 Task: Create a rule from the Recommended list, Task Added to this Project -> add SubTasks in the project Transcend with SubTasks Gather and Analyse Requirements , Design and Implement Solution , System Test and UAT , Release to Production / Go Live.
Action: Mouse moved to (65, 370)
Screenshot: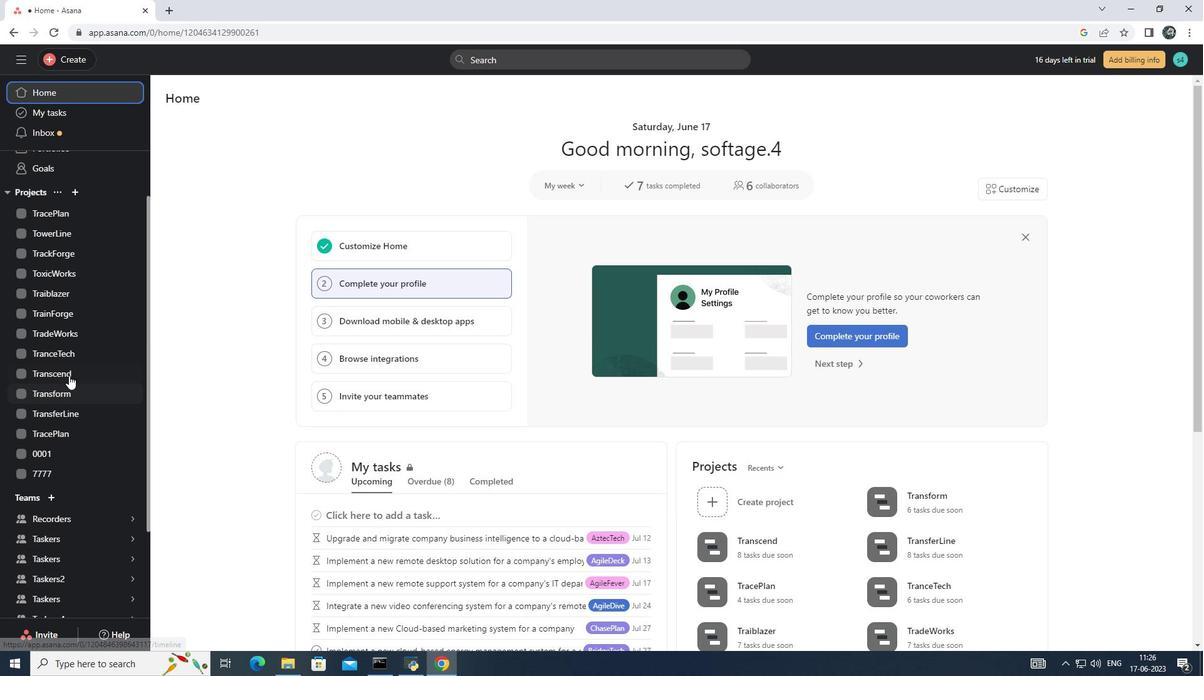 
Action: Mouse pressed left at (65, 370)
Screenshot: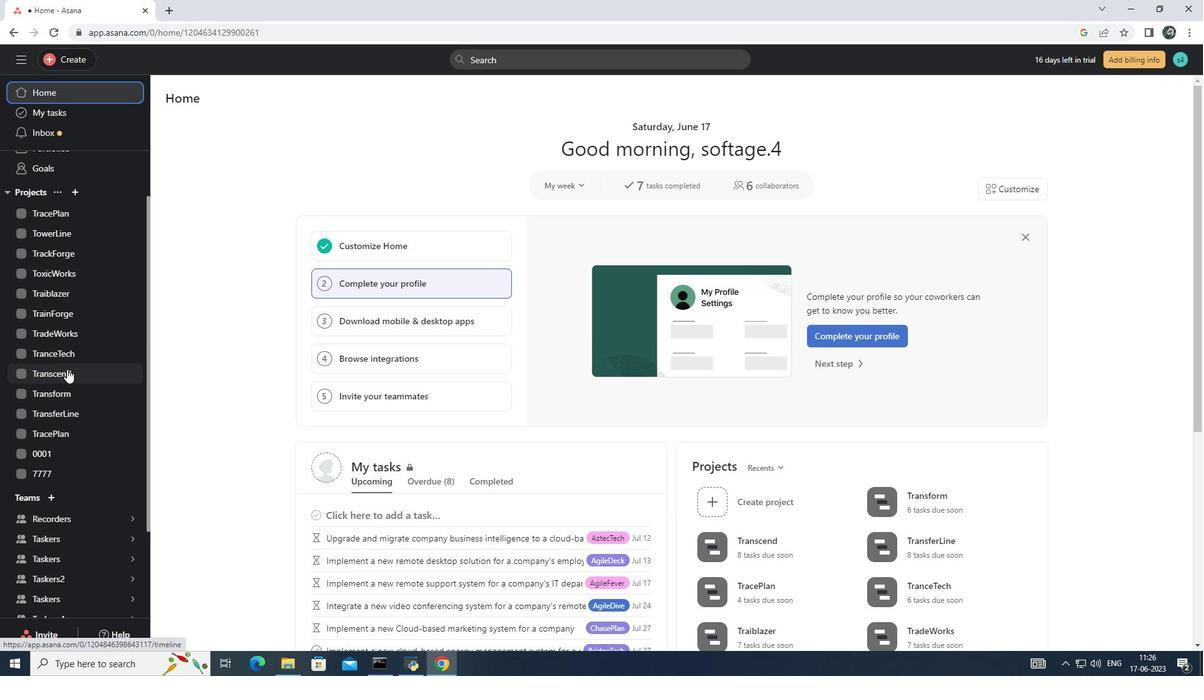 
Action: Mouse moved to (1153, 105)
Screenshot: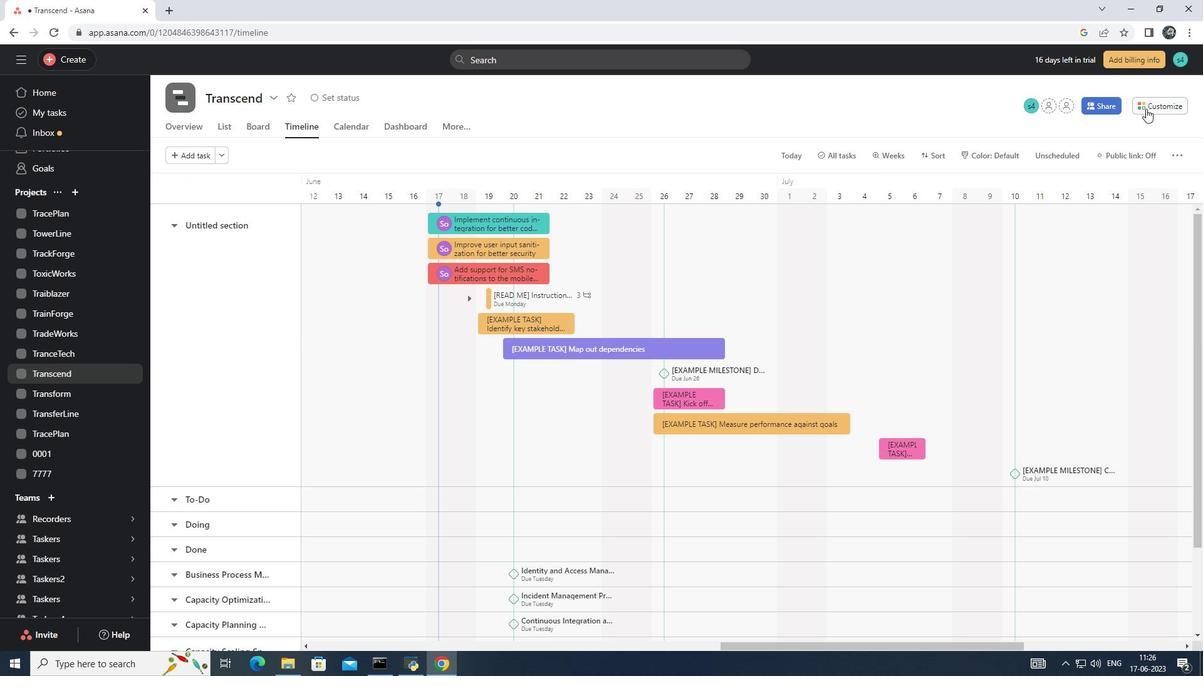 
Action: Mouse pressed left at (1153, 105)
Screenshot: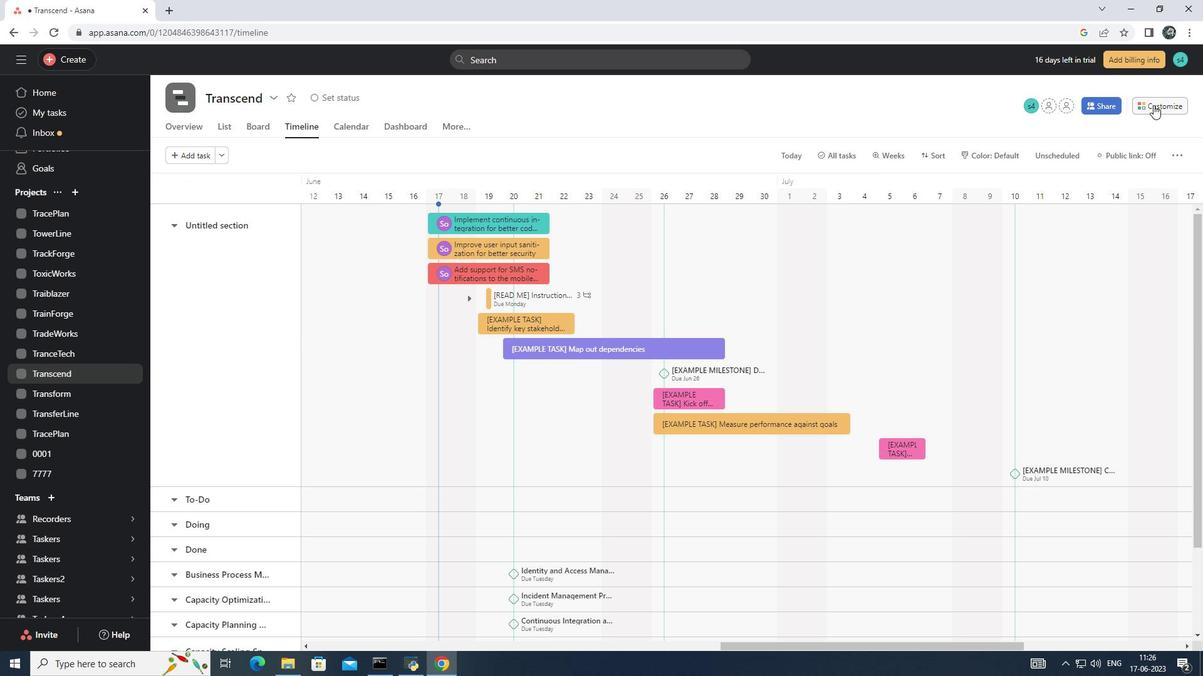 
Action: Mouse moved to (937, 304)
Screenshot: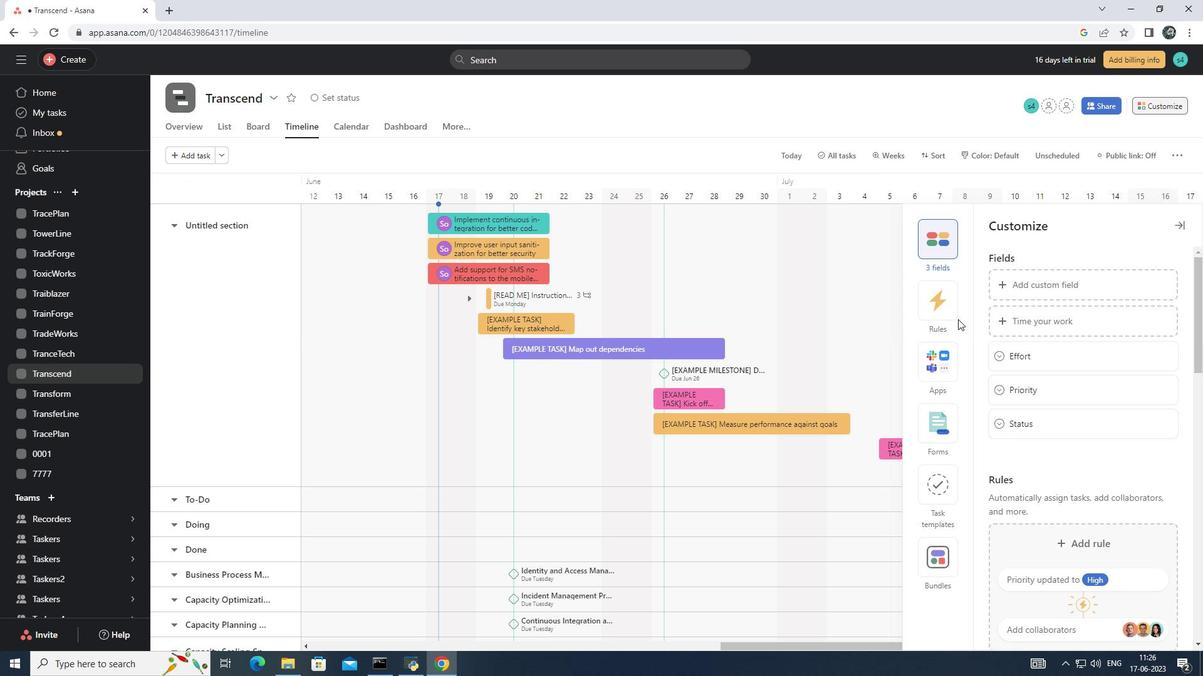 
Action: Mouse pressed left at (937, 304)
Screenshot: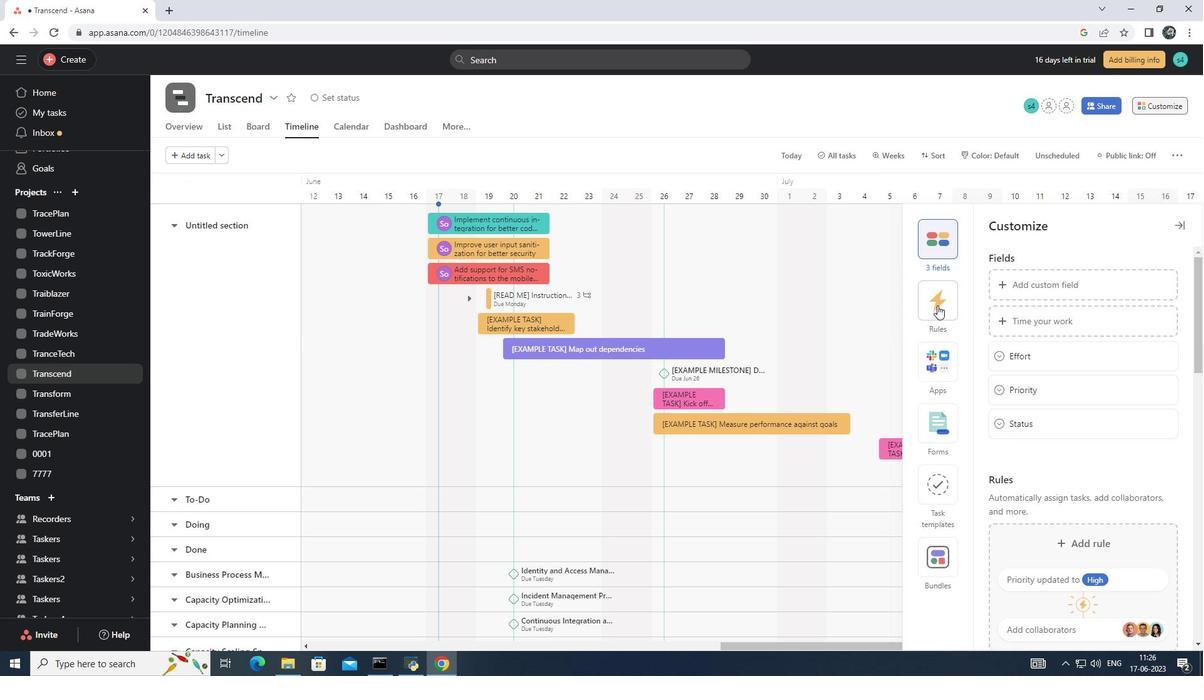 
Action: Mouse moved to (1064, 325)
Screenshot: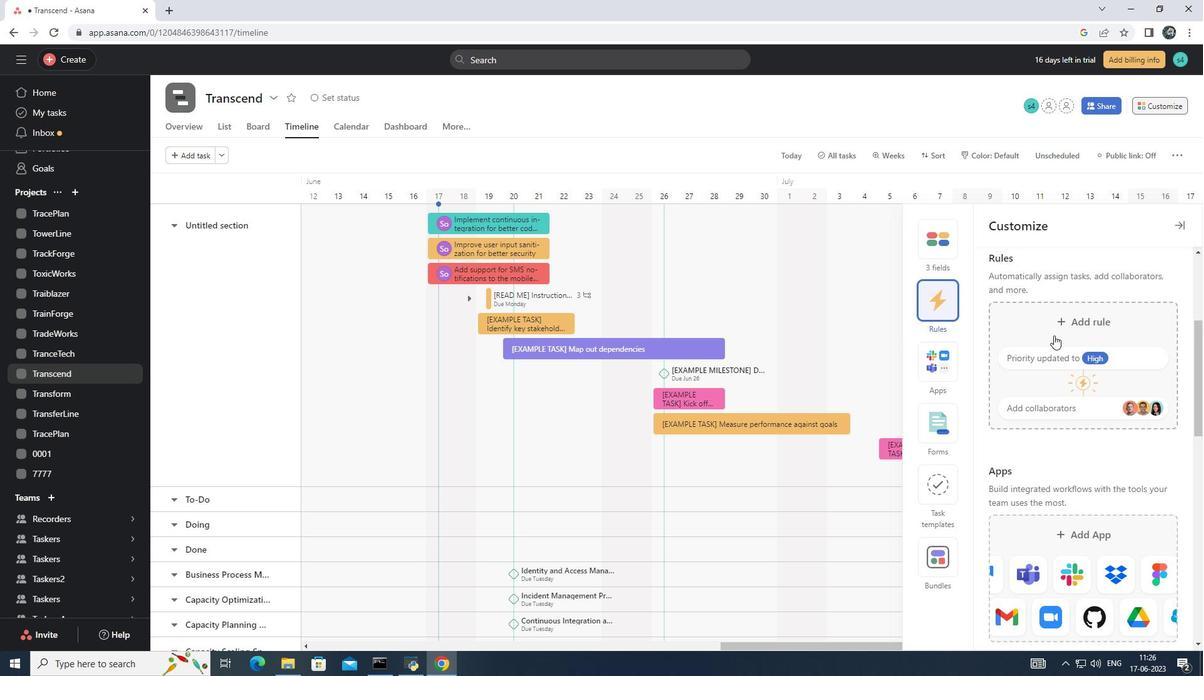 
Action: Mouse pressed left at (1064, 325)
Screenshot: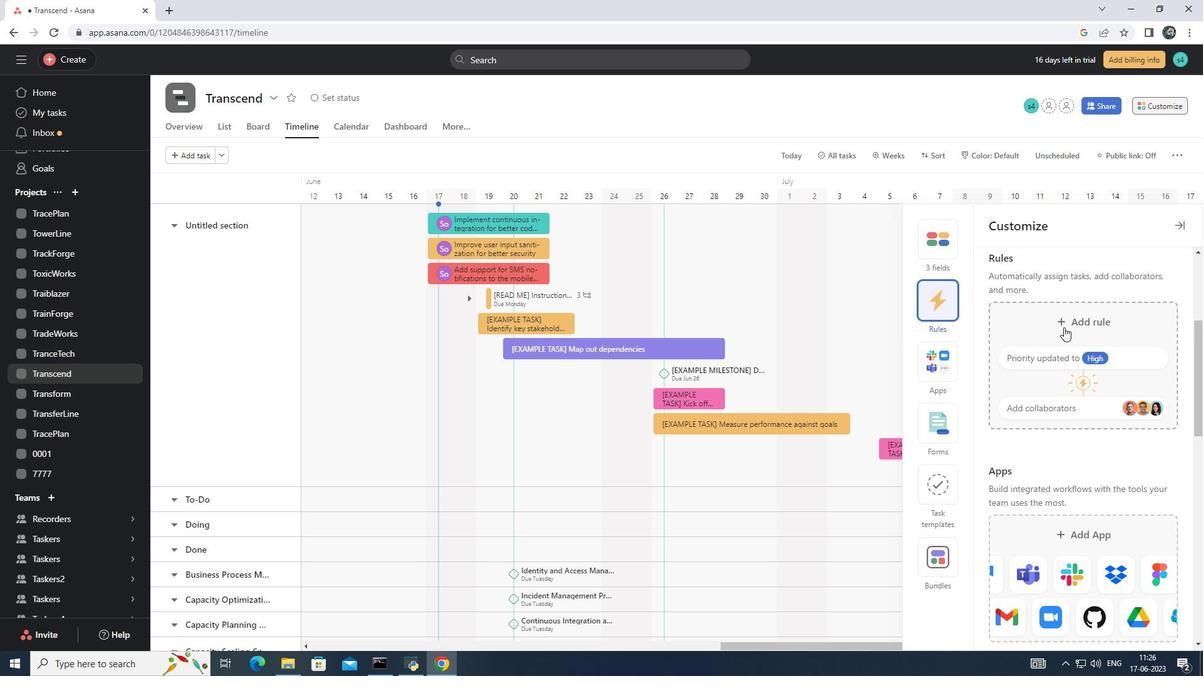 
Action: Mouse moved to (886, 210)
Screenshot: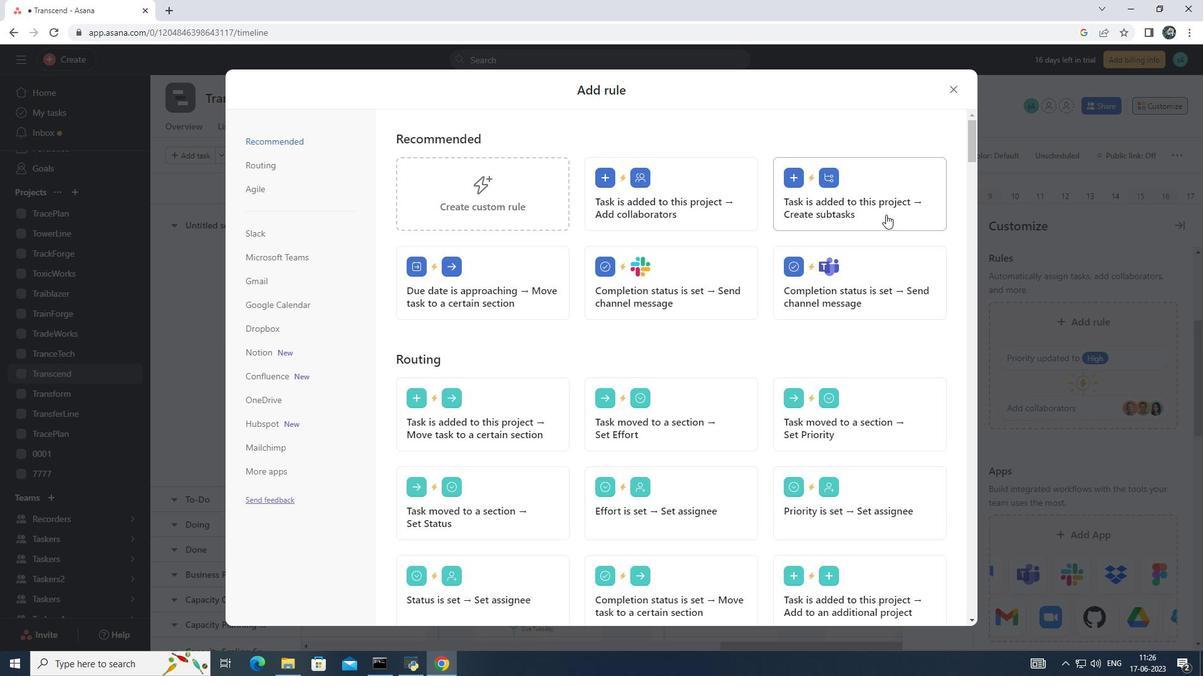 
Action: Mouse pressed left at (886, 210)
Screenshot: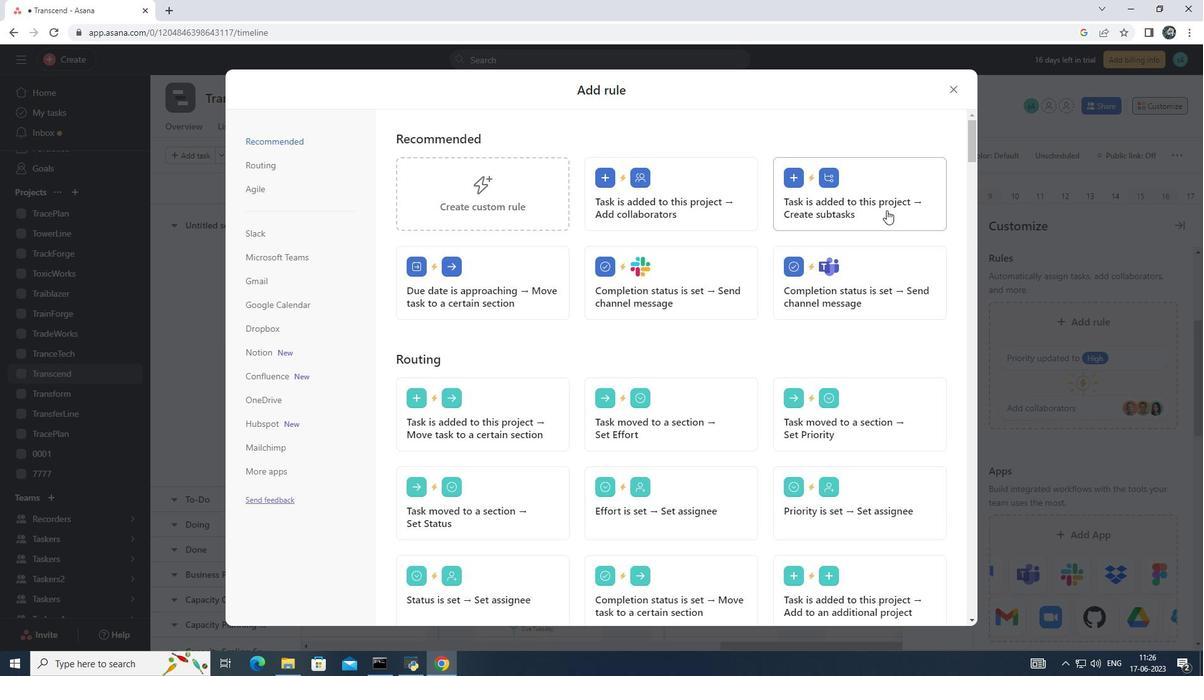 
Action: Mouse moved to (822, 200)
Screenshot: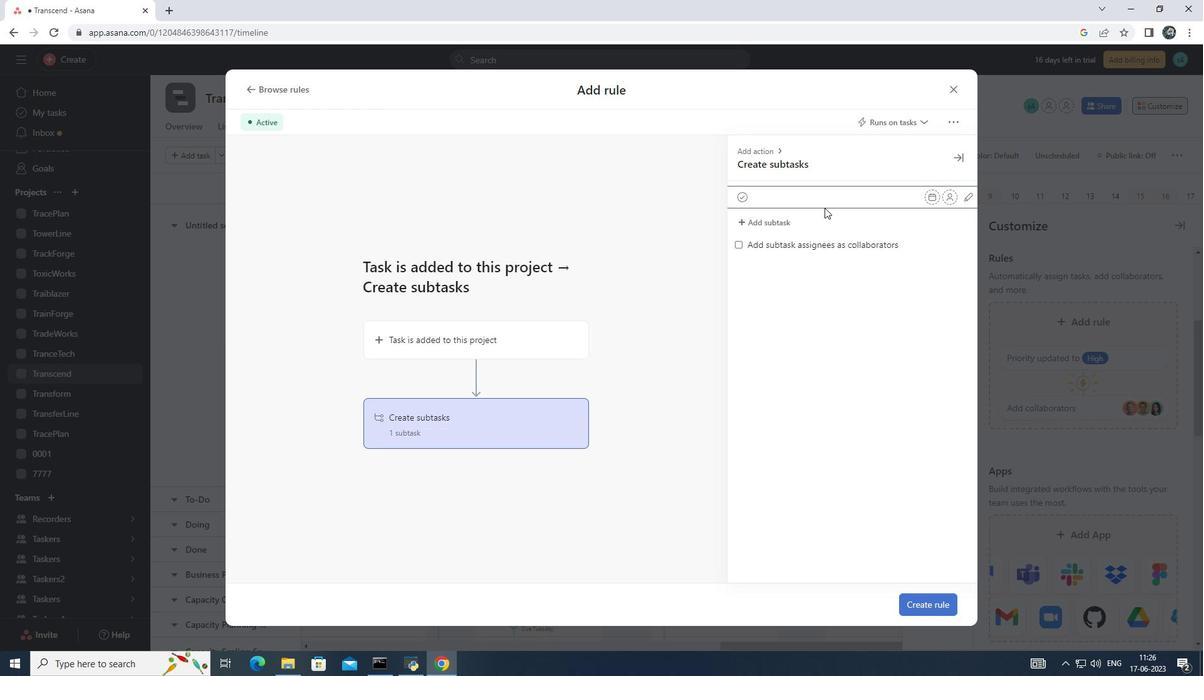 
Action: Mouse pressed left at (822, 200)
Screenshot: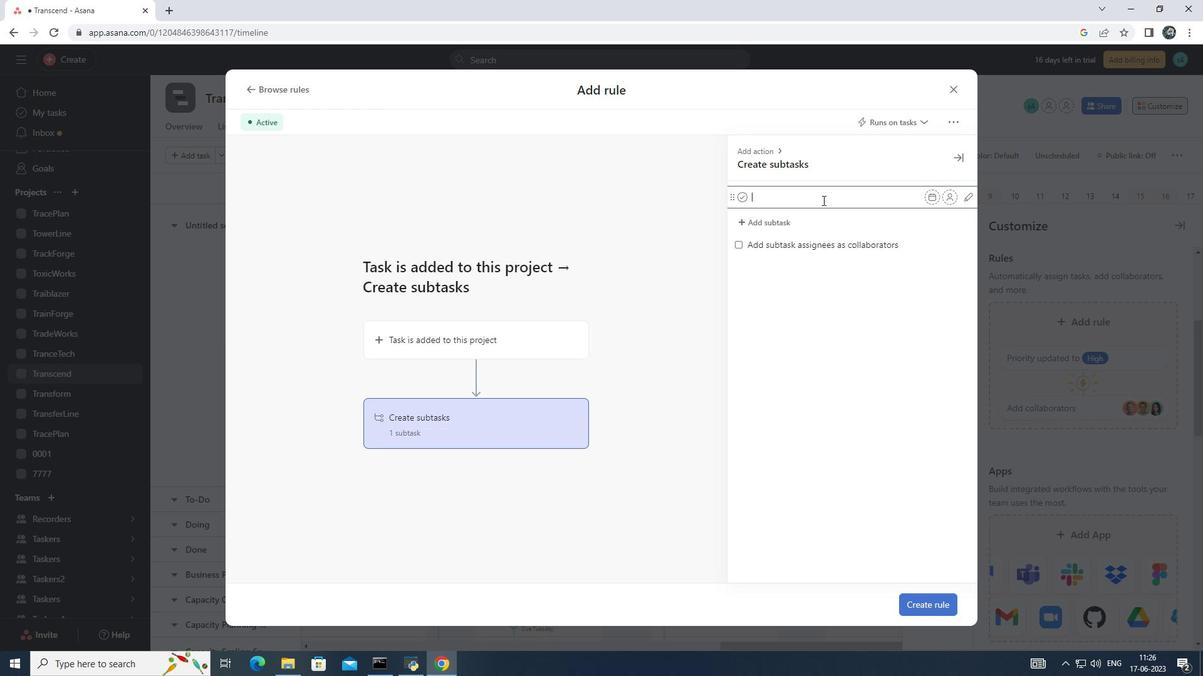 
Action: Key pressed <Key.shift>Gather<Key.space>and<Key.space><Key.shift>Analyse<Key.space><Key.shift>Requirements<Key.enter><Key.shift>Design<Key.space>and<Key.space><Key.shift>Implement<Key.space><Key.shift>Solution<Key.enter><Key.shift>System<Key.space><Key.shift>Test<Key.space>and<Key.space><Key.shift><Key.shift><Key.shift><Key.shift><Key.shift><Key.shift><Key.shift><Key.shift><Key.shift>UAT<Key.enter><Key.shift>Release<Key.space>to<Key.space><Key.shift>Production<Key.space>/<Key.space><Key.shift>Go<Key.space><Key.shift>Live<Key.enter>
Screenshot: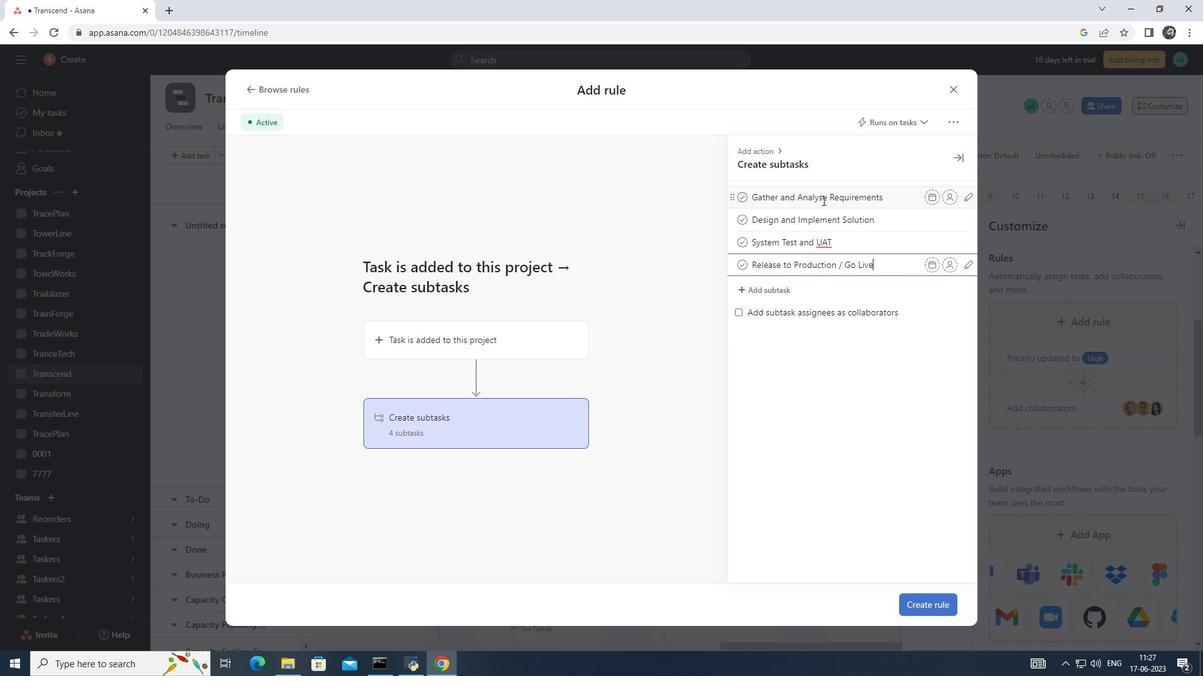 
Action: Mouse moved to (910, 604)
Screenshot: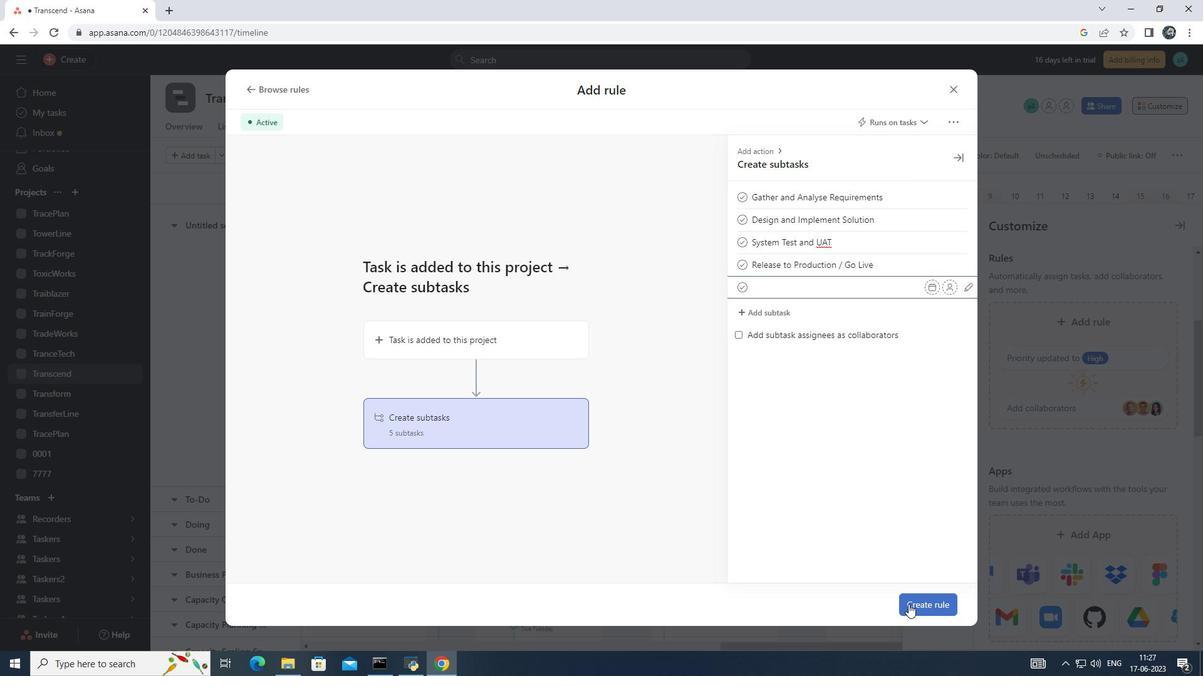
Action: Mouse pressed left at (910, 604)
Screenshot: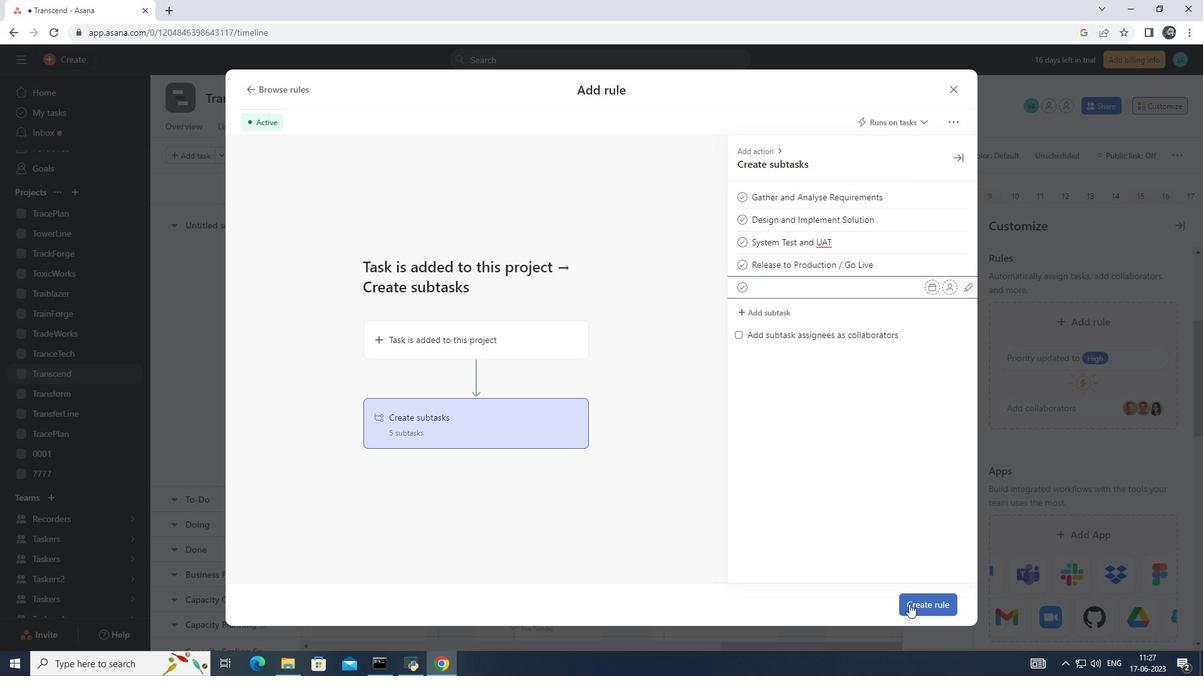 
